 Task: Look for products in the category "Drink Mixes" that are on sale.
Action: Mouse pressed left at (19, 87)
Screenshot: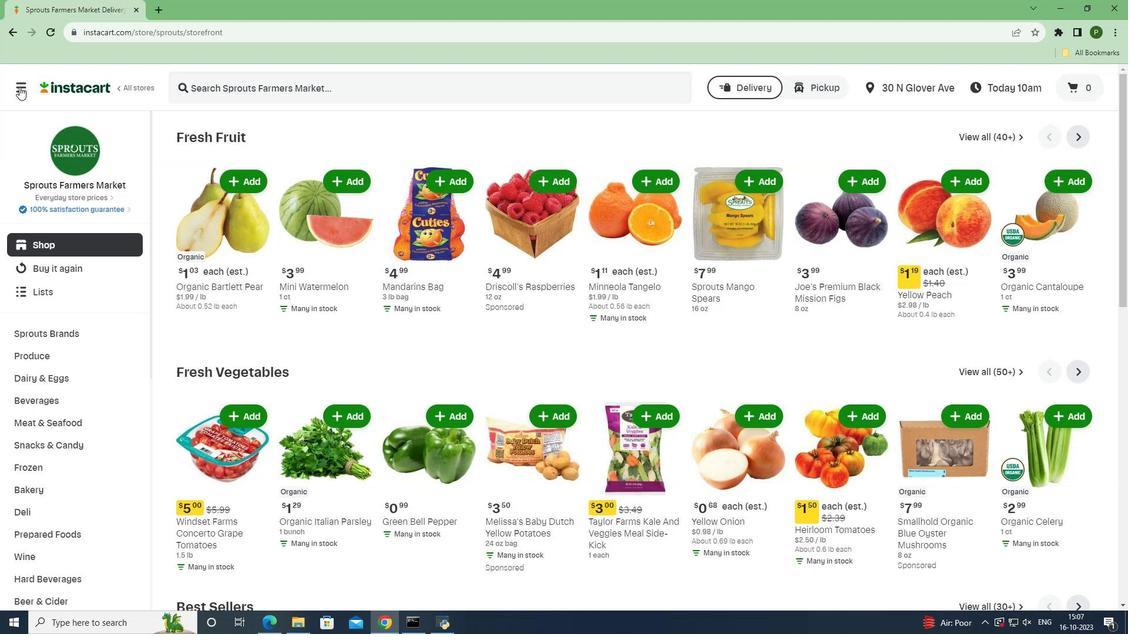 
Action: Mouse moved to (47, 308)
Screenshot: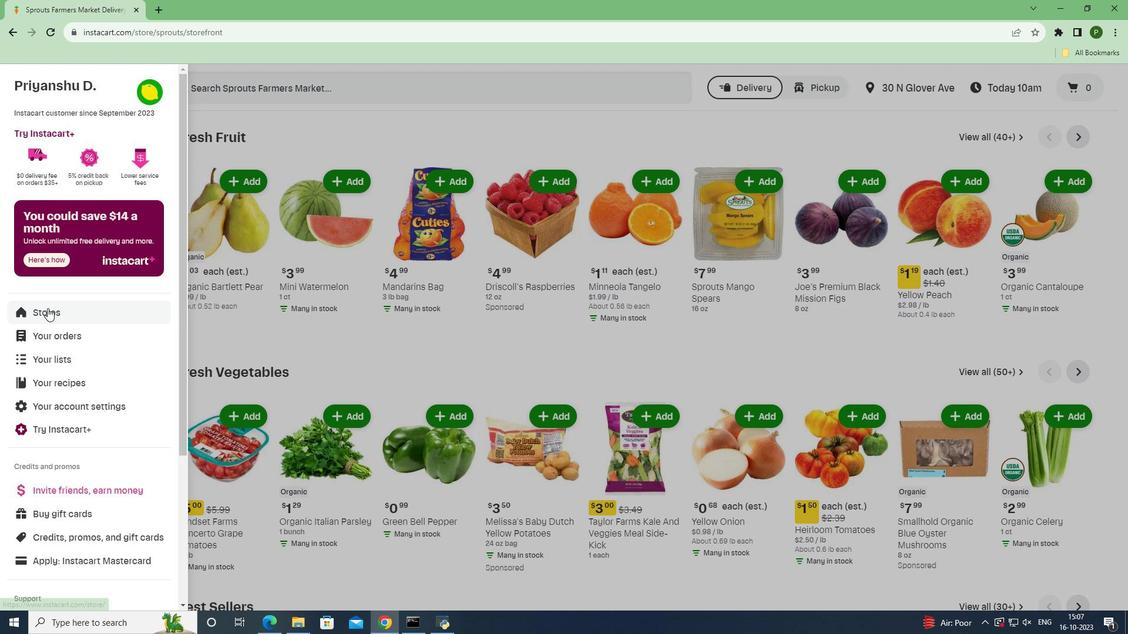 
Action: Mouse pressed left at (47, 308)
Screenshot: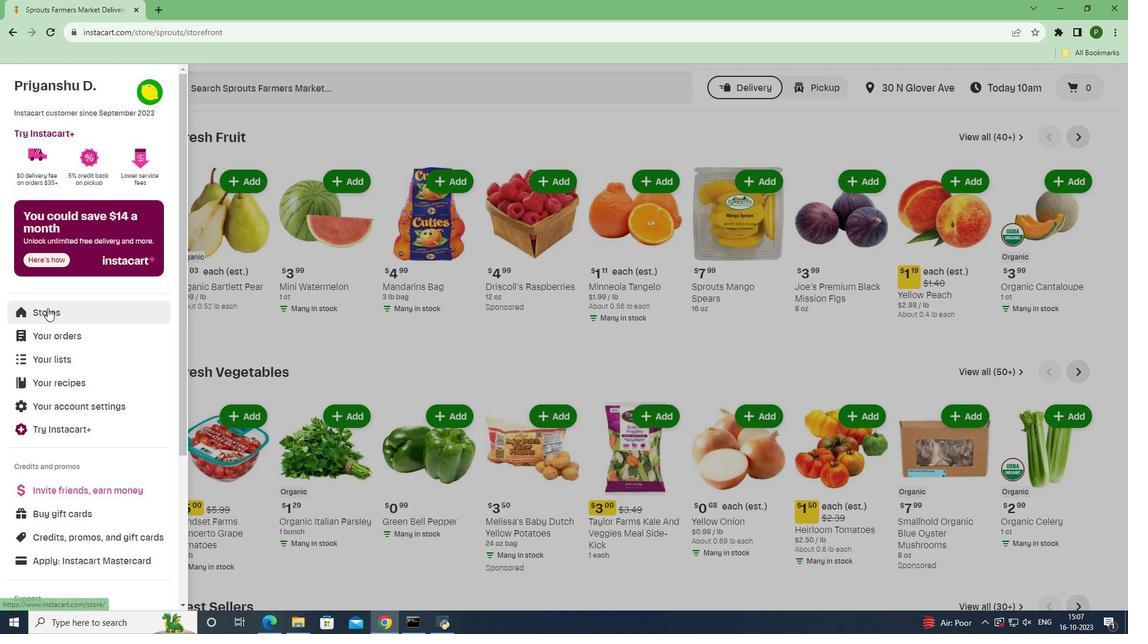 
Action: Mouse moved to (254, 142)
Screenshot: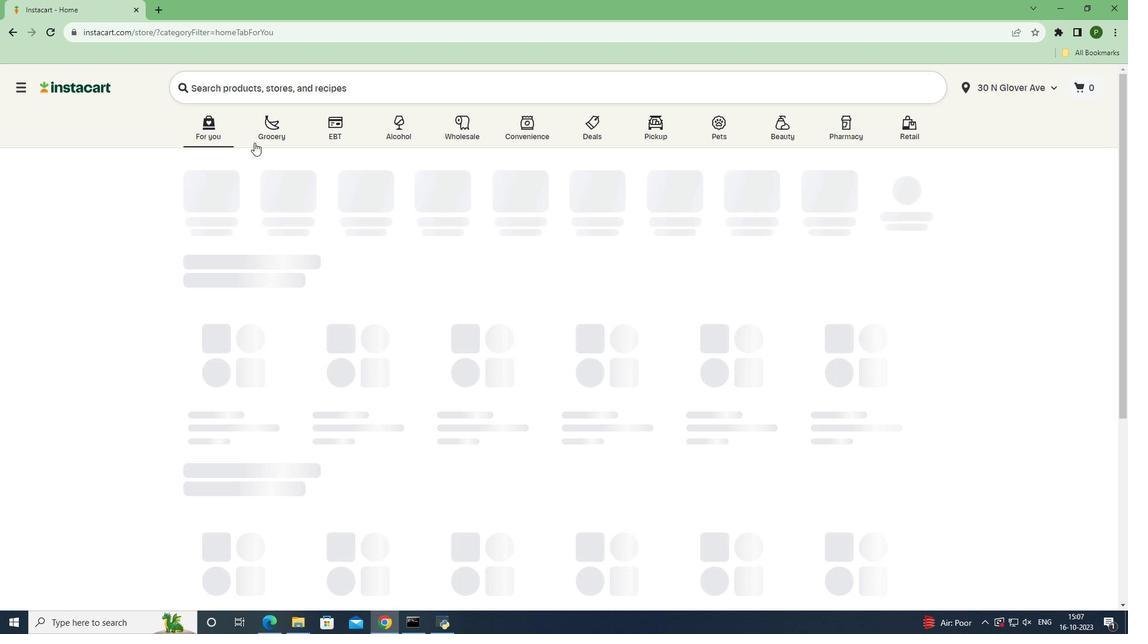 
Action: Mouse pressed left at (254, 142)
Screenshot: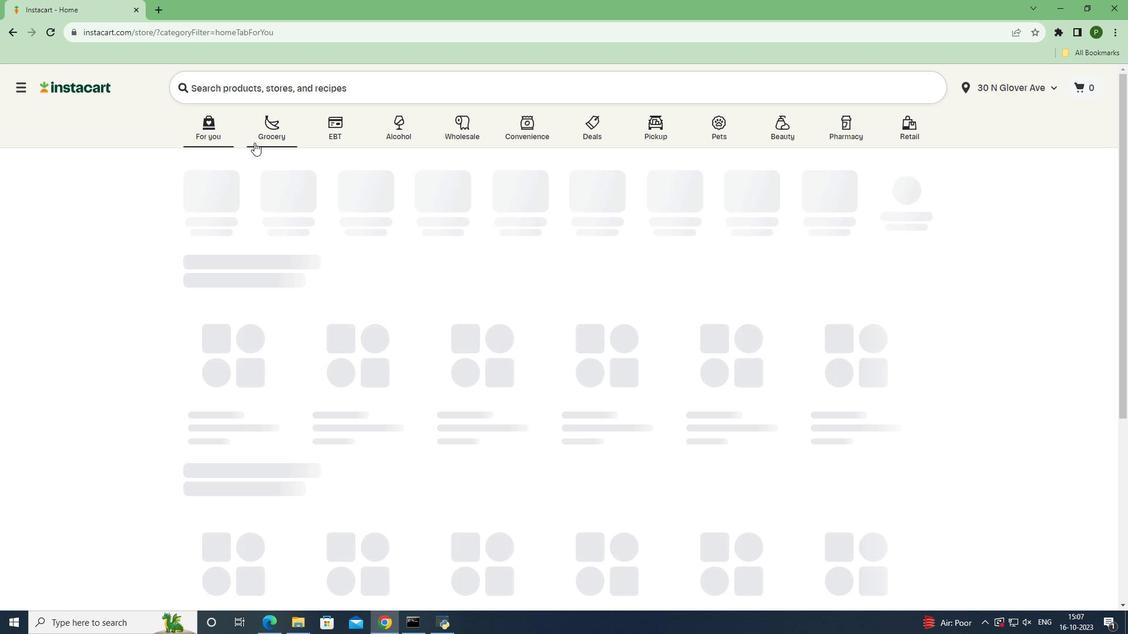 
Action: Mouse moved to (711, 271)
Screenshot: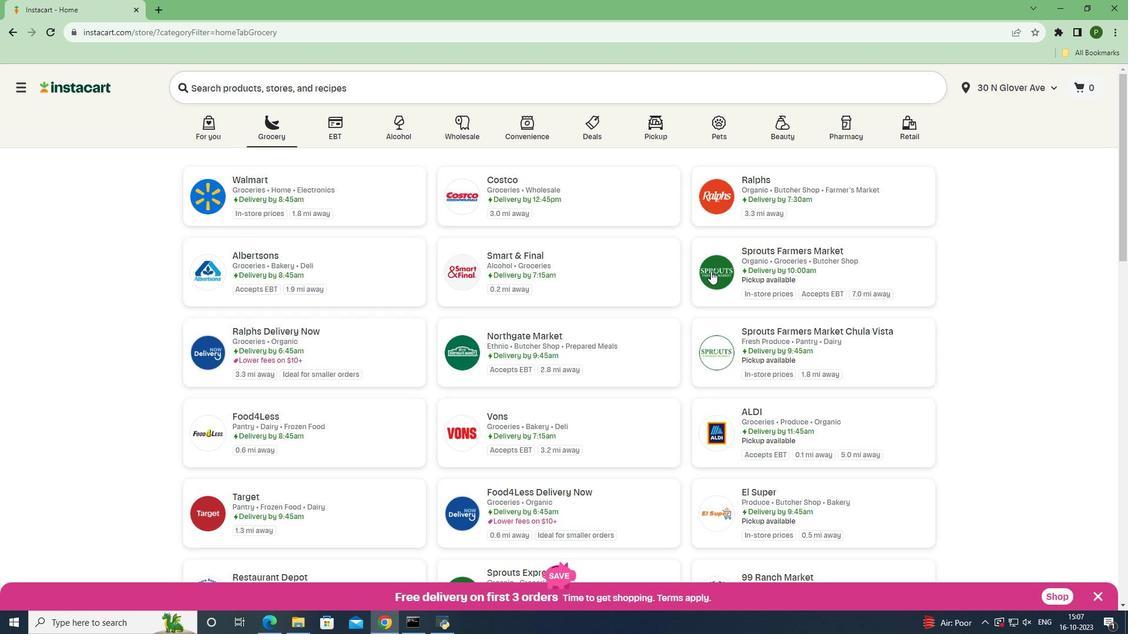 
Action: Mouse pressed left at (711, 271)
Screenshot: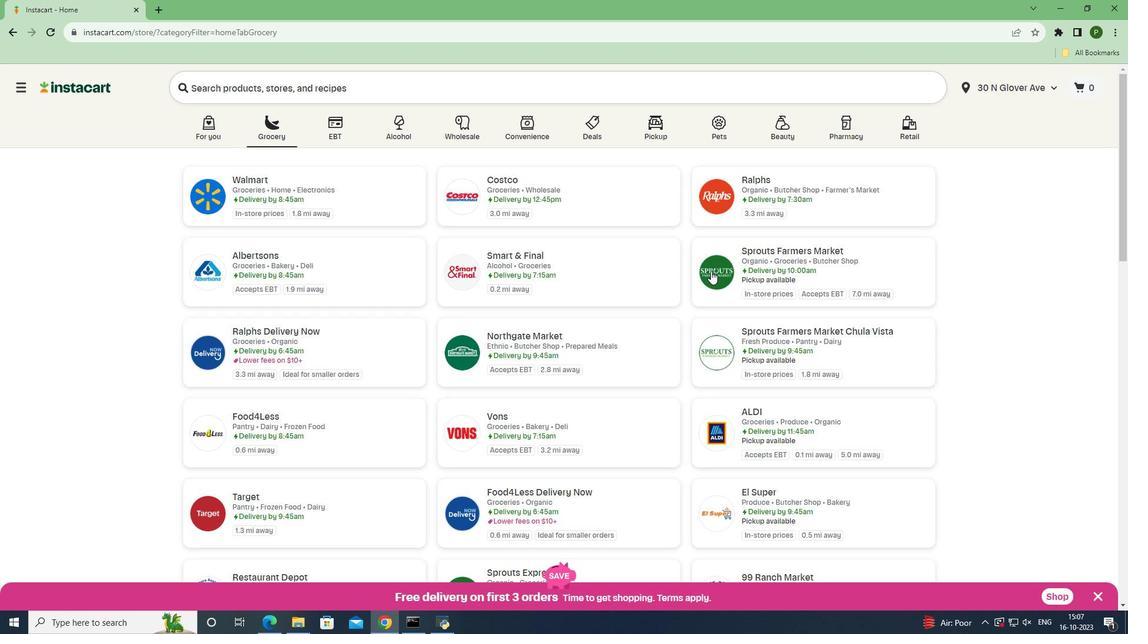 
Action: Mouse moved to (57, 396)
Screenshot: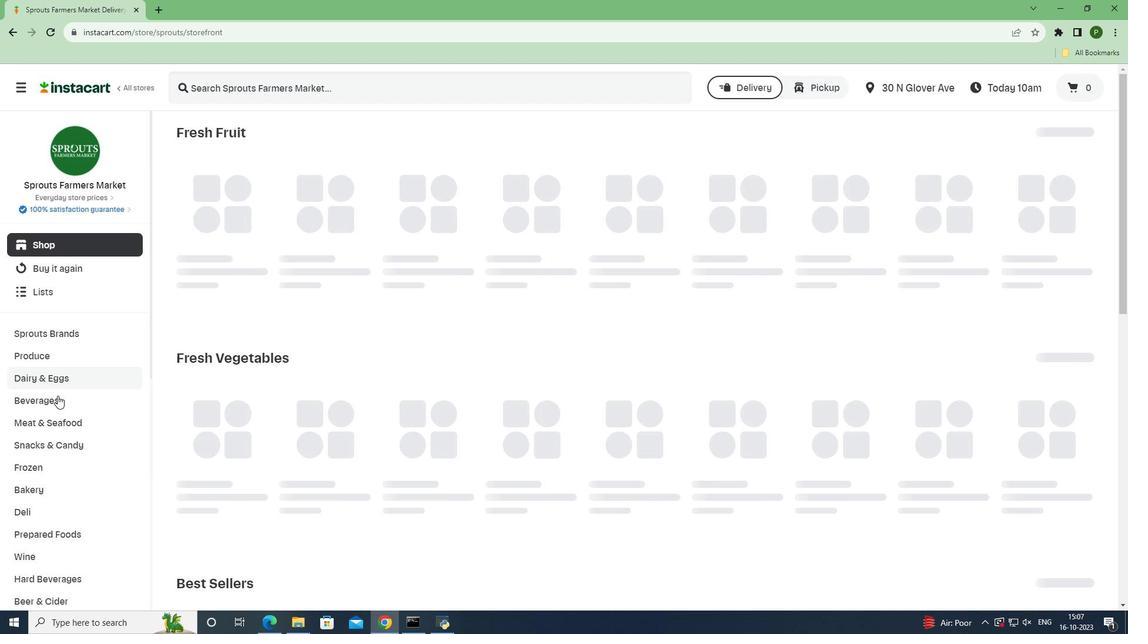 
Action: Mouse pressed left at (57, 396)
Screenshot: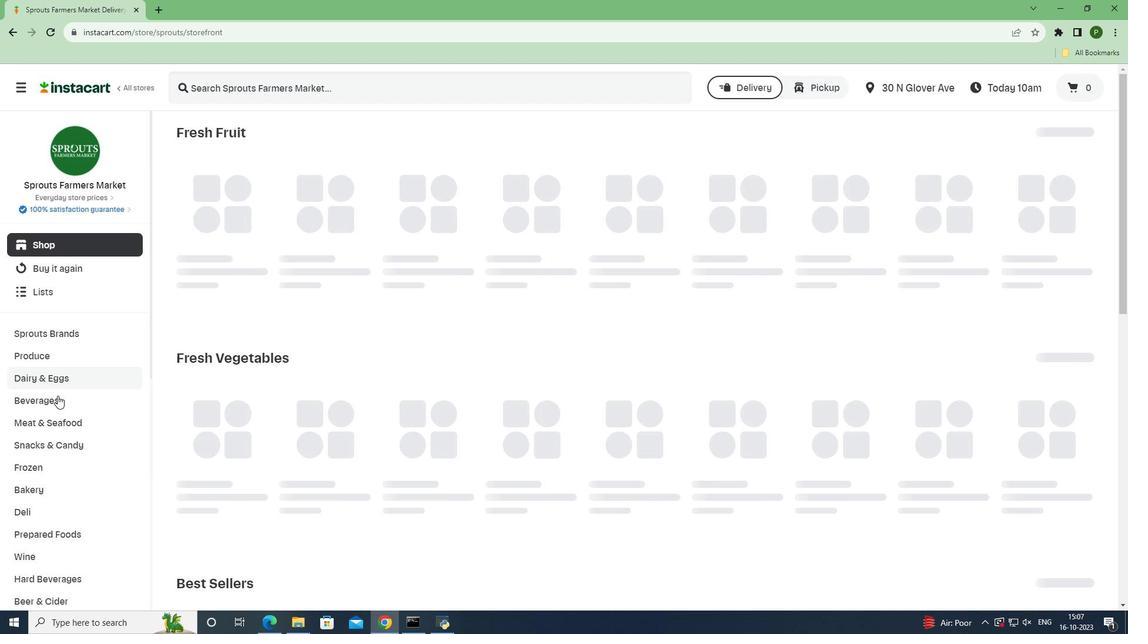 
Action: Mouse moved to (1061, 165)
Screenshot: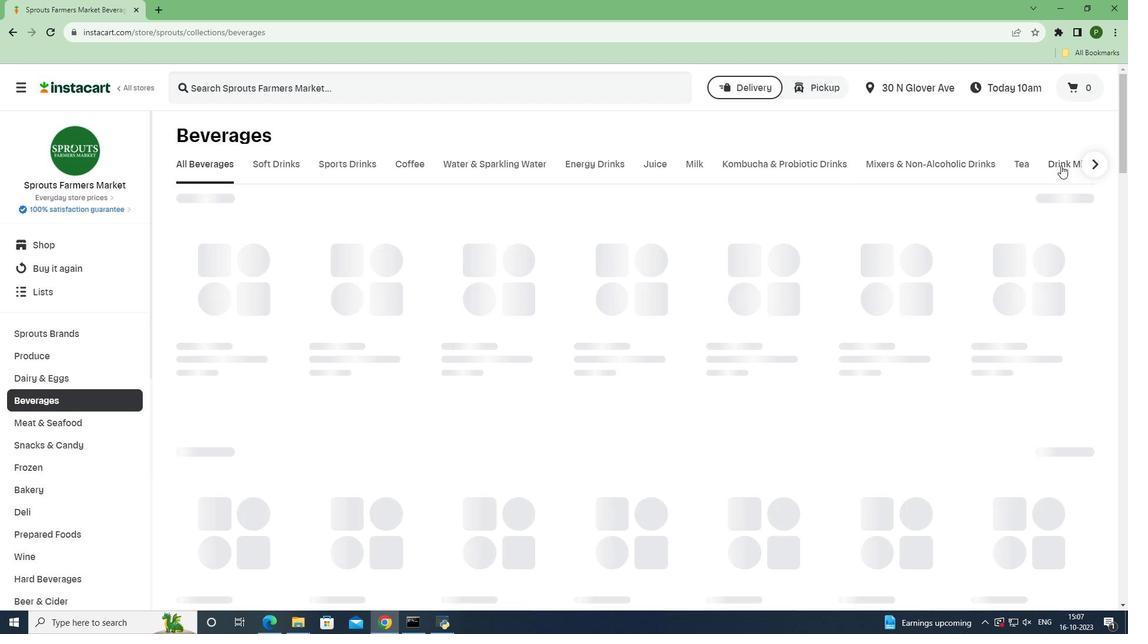 
Action: Mouse pressed left at (1061, 165)
Screenshot: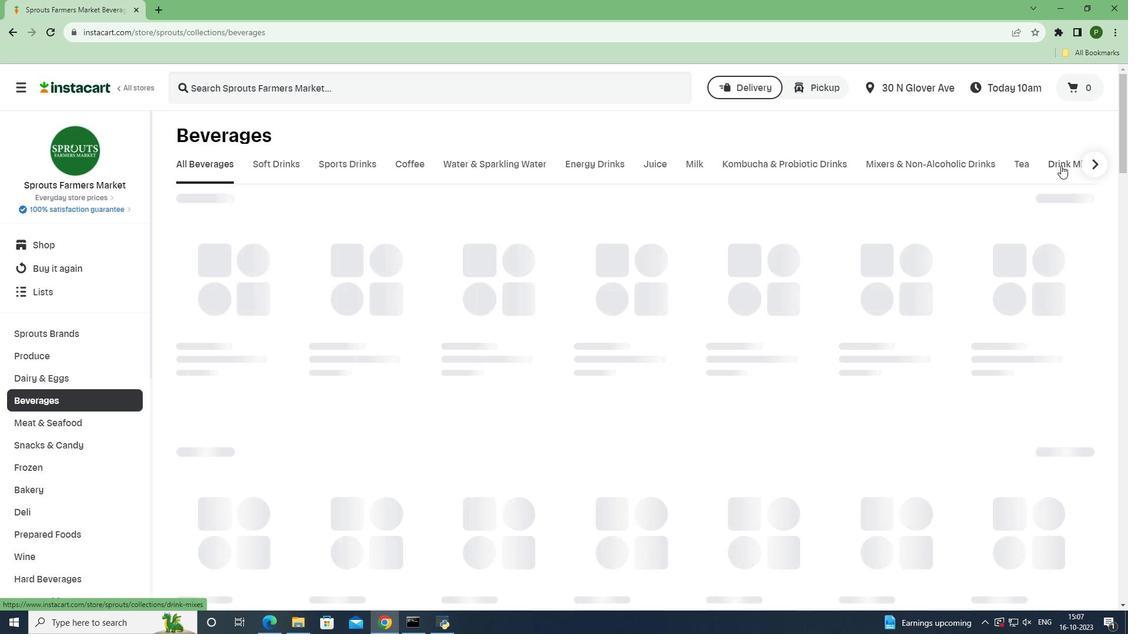 
Action: Mouse moved to (317, 213)
Screenshot: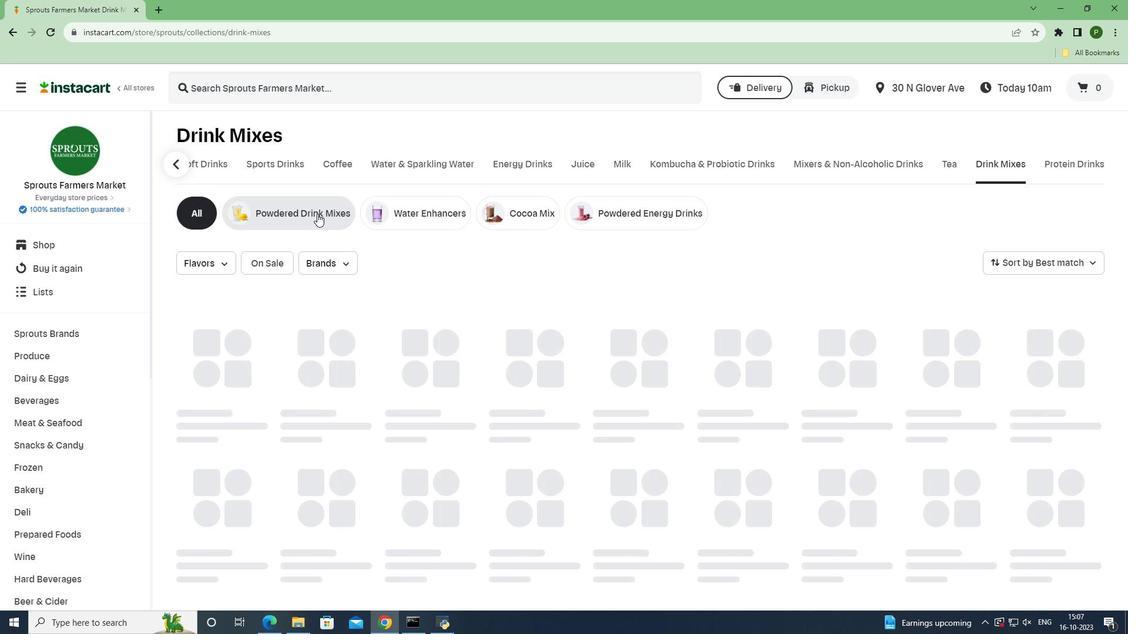 
Action: Mouse pressed left at (317, 213)
Screenshot: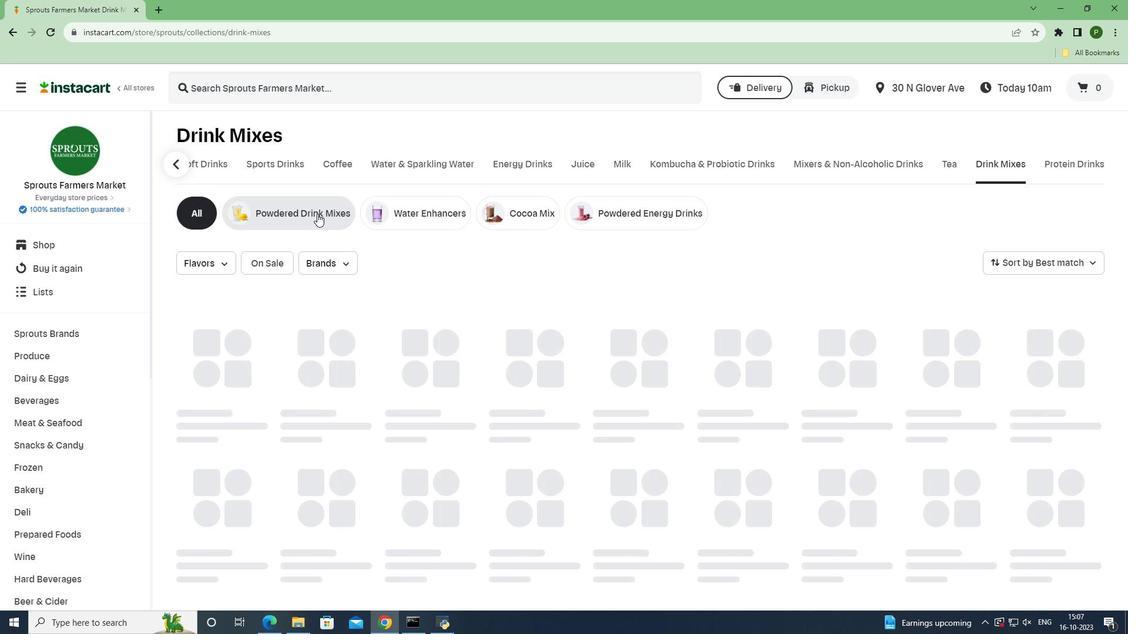
Action: Mouse moved to (268, 261)
Screenshot: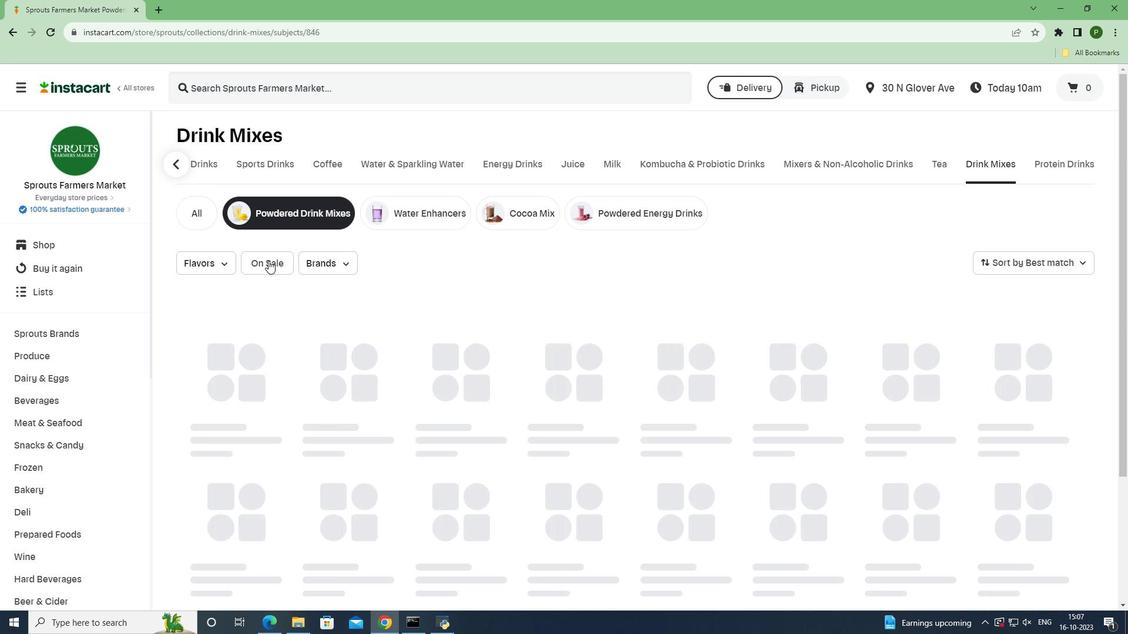 
Action: Mouse pressed left at (268, 261)
Screenshot: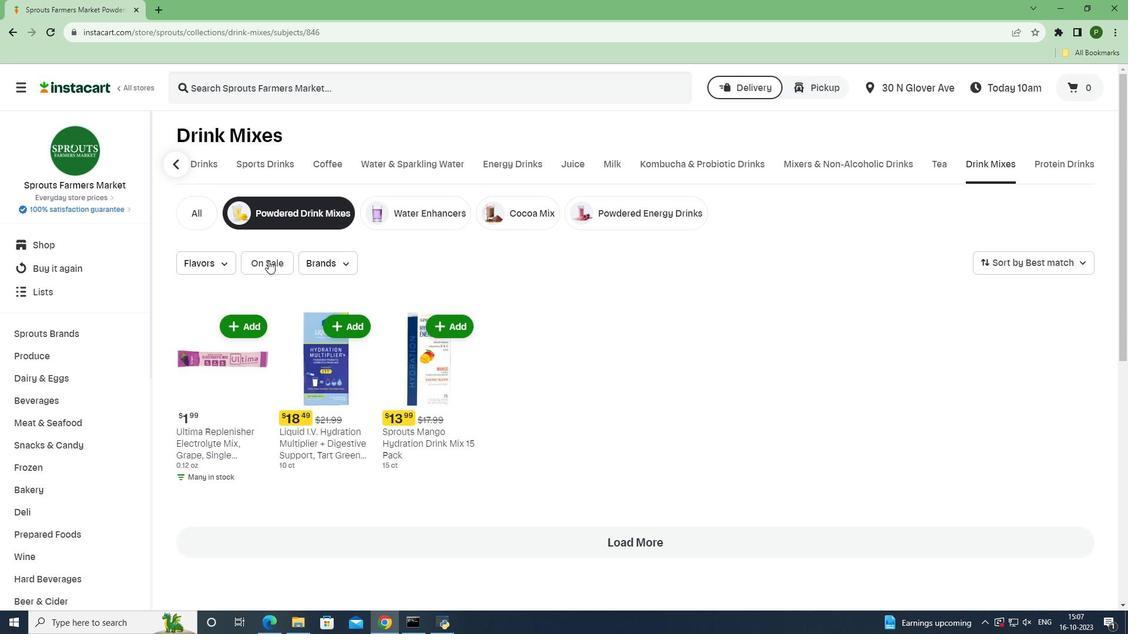
Action: Mouse moved to (530, 468)
Screenshot: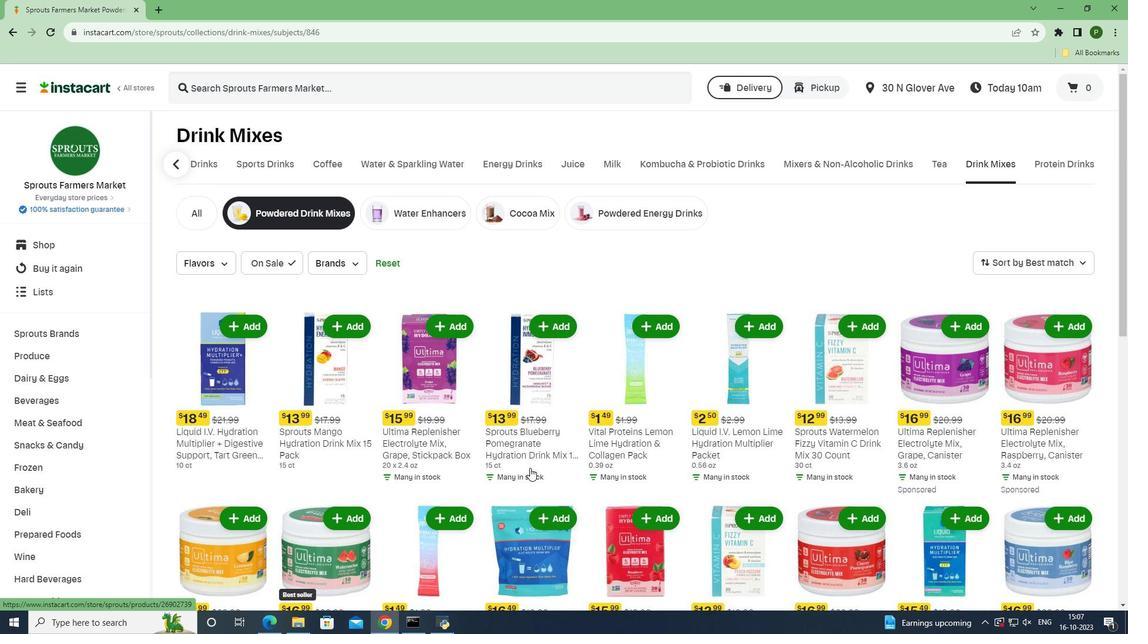 
